 Task: Follow the page of Walmart
Action: Mouse moved to (512, 548)
Screenshot: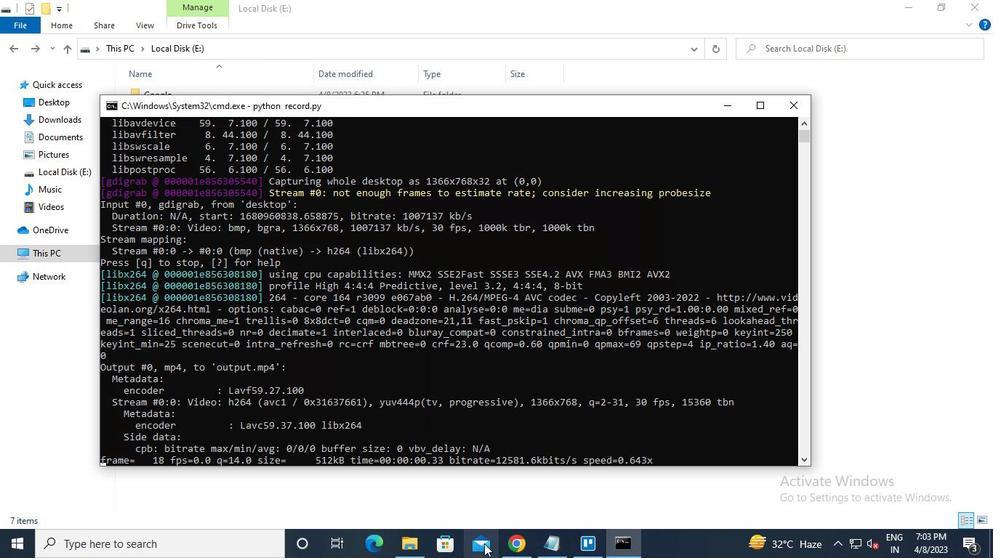 
Action: Mouse pressed left at (512, 548)
Screenshot: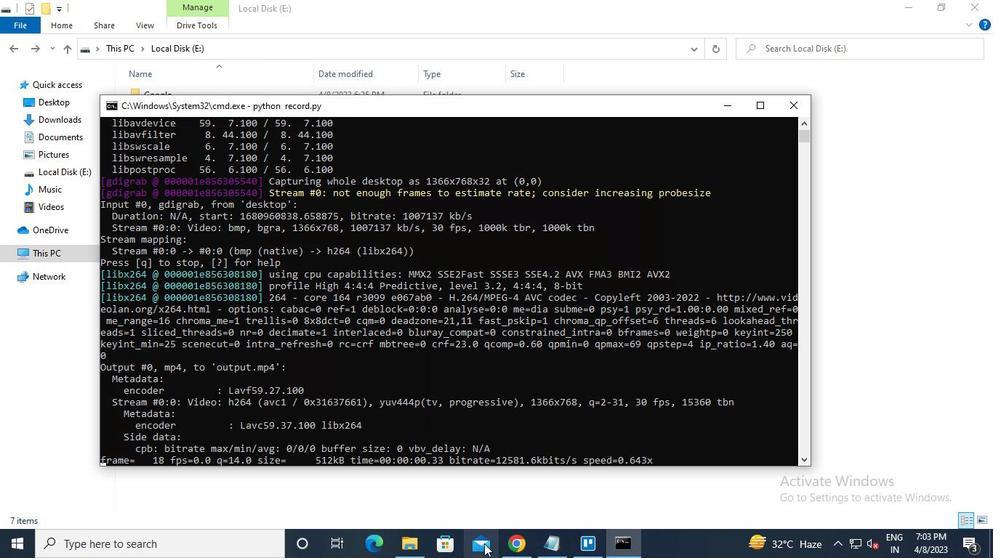 
Action: Mouse moved to (230, 93)
Screenshot: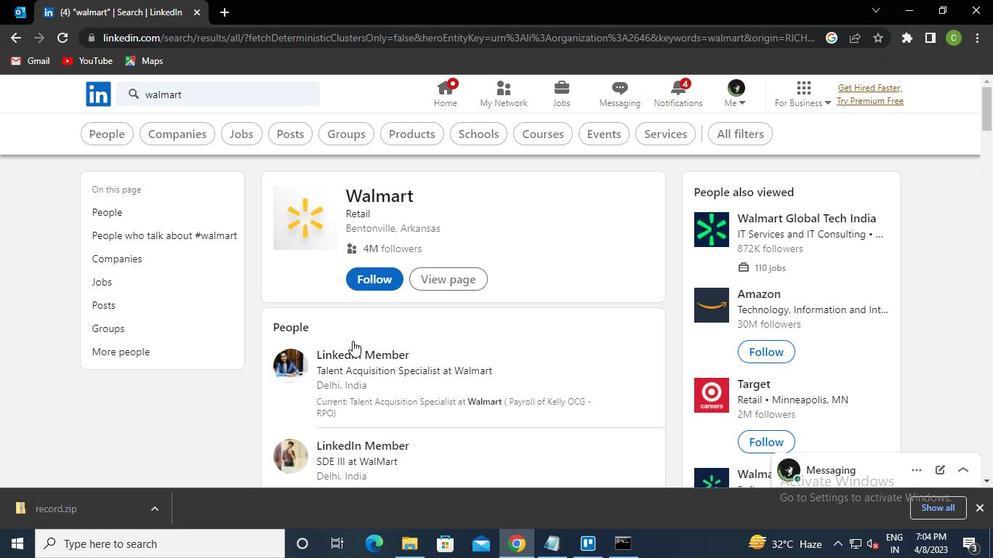 
Action: Mouse pressed left at (230, 93)
Screenshot: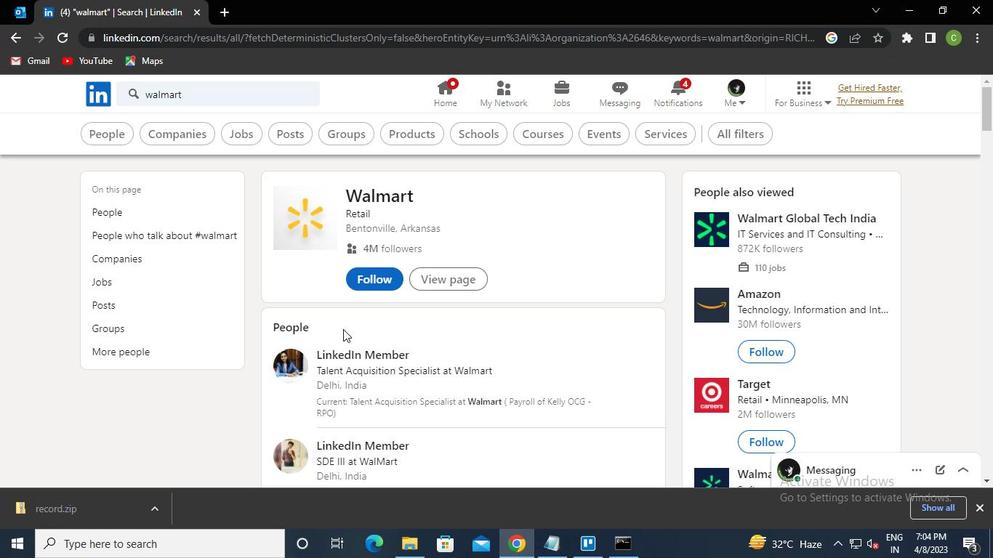 
Action: Keyboard w
Screenshot: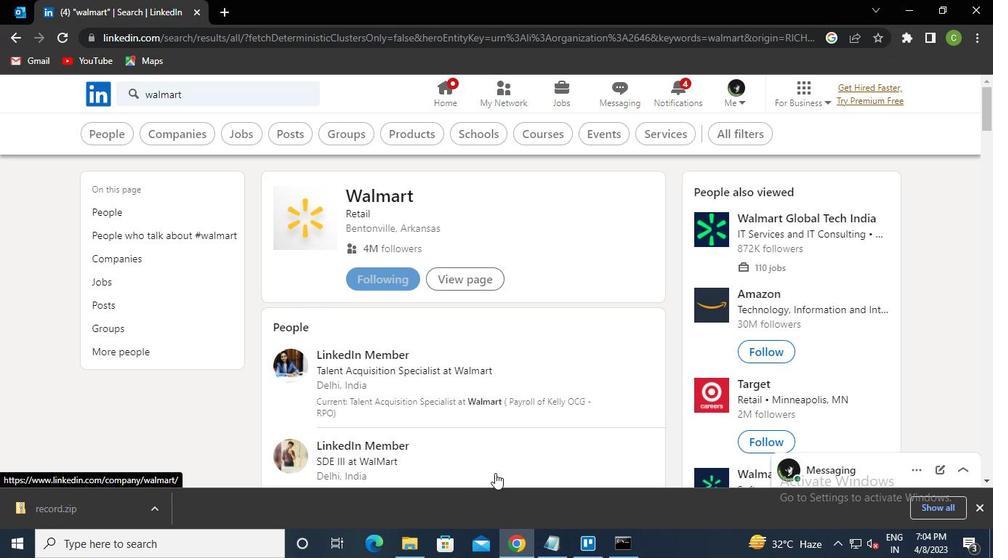 
Action: Keyboard a
Screenshot: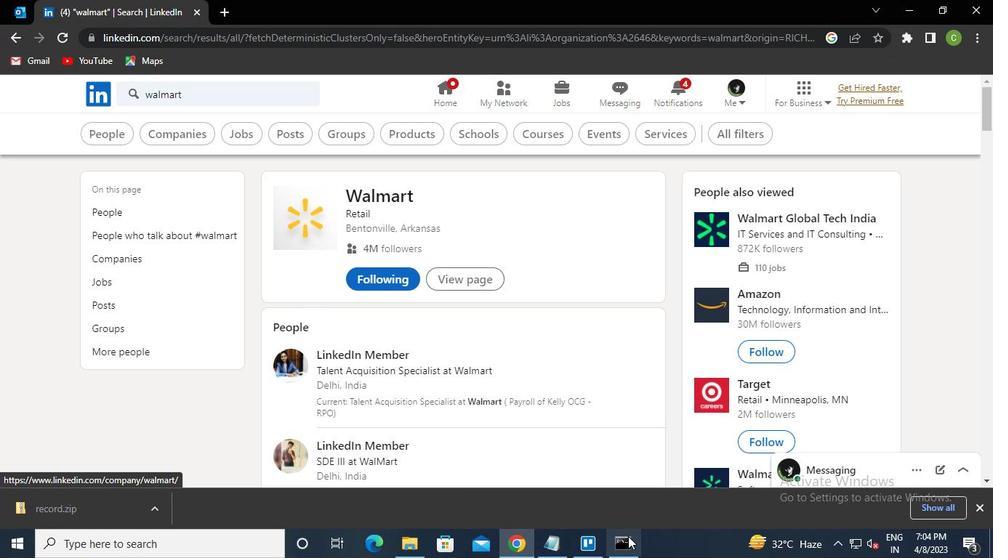 
Action: Keyboard l
Screenshot: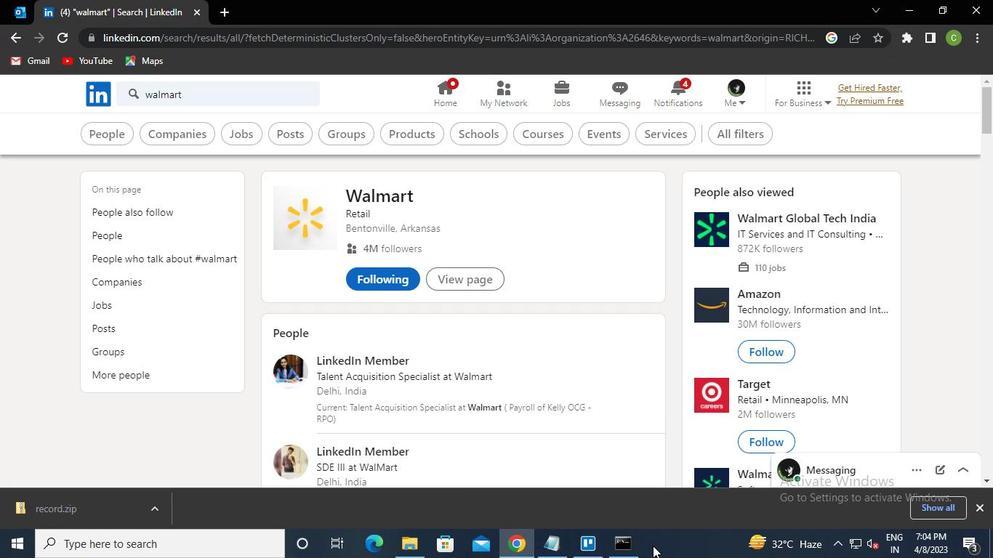 
Action: Keyboard m
Screenshot: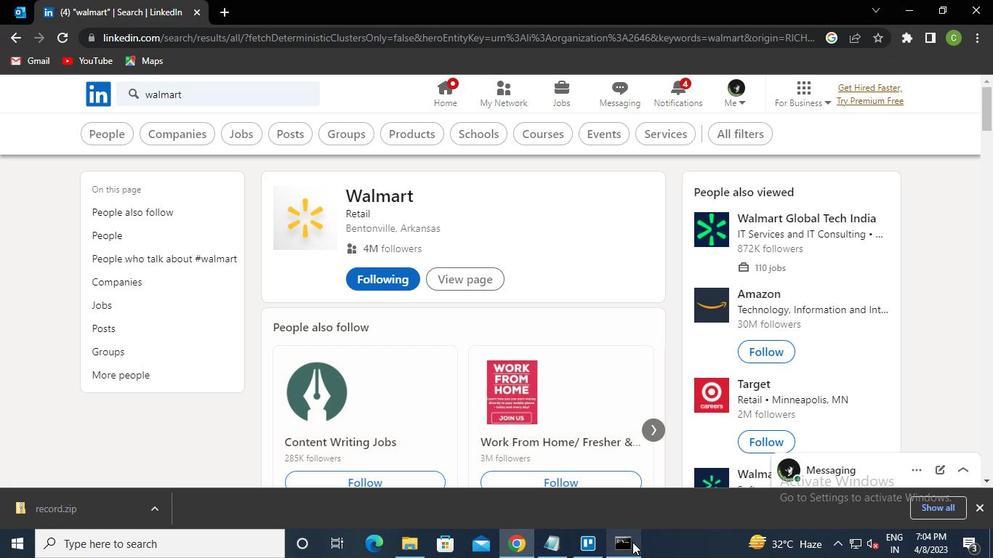 
Action: Keyboard a
Screenshot: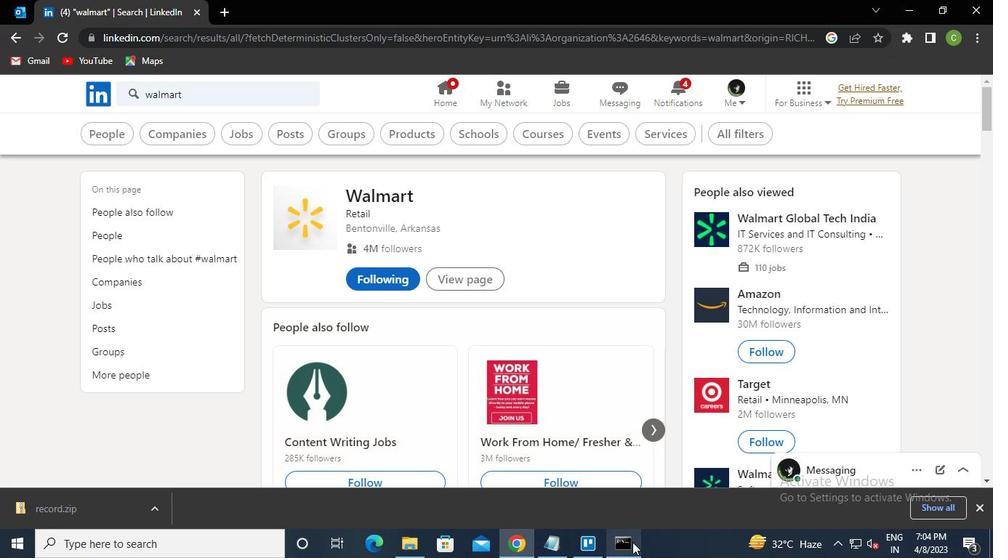 
Action: Keyboard r
Screenshot: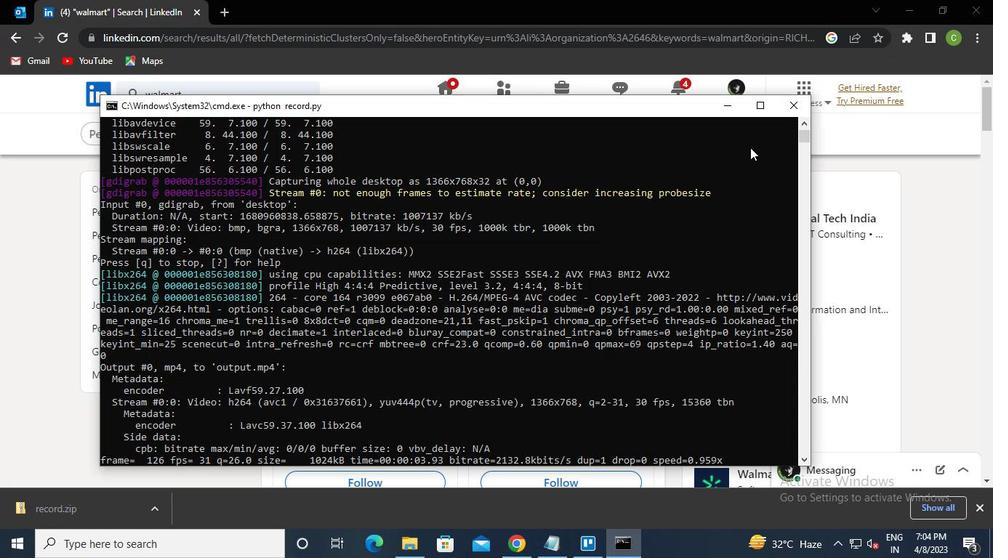
Action: Keyboard t
Screenshot: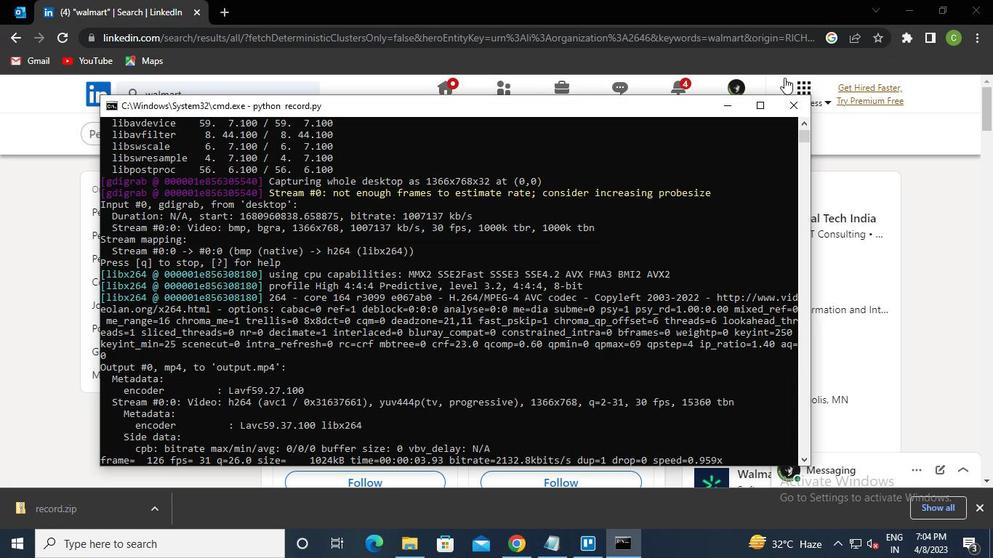 
Action: Keyboard Key.enter
Screenshot: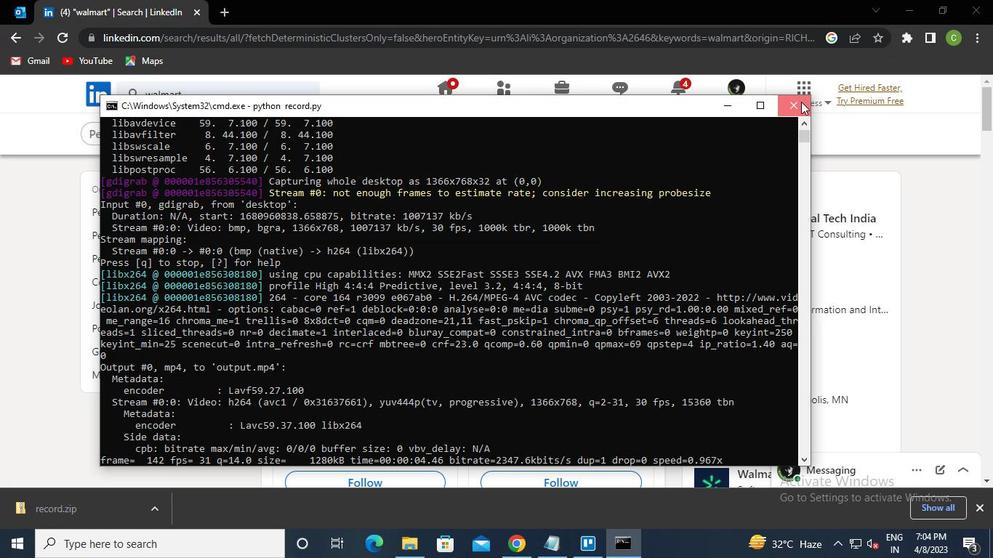 
Action: Mouse moved to (626, 539)
Screenshot: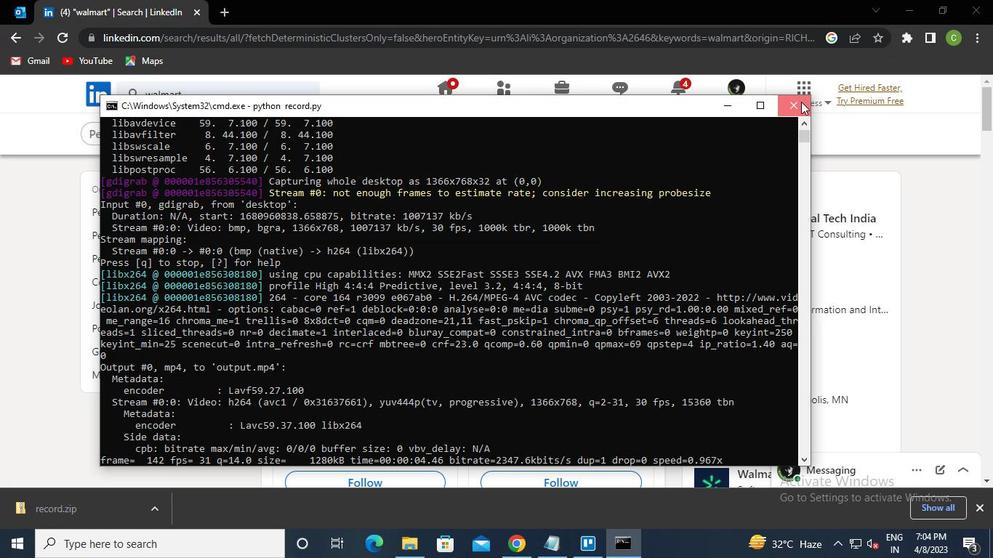
Action: Mouse pressed left at (626, 539)
Screenshot: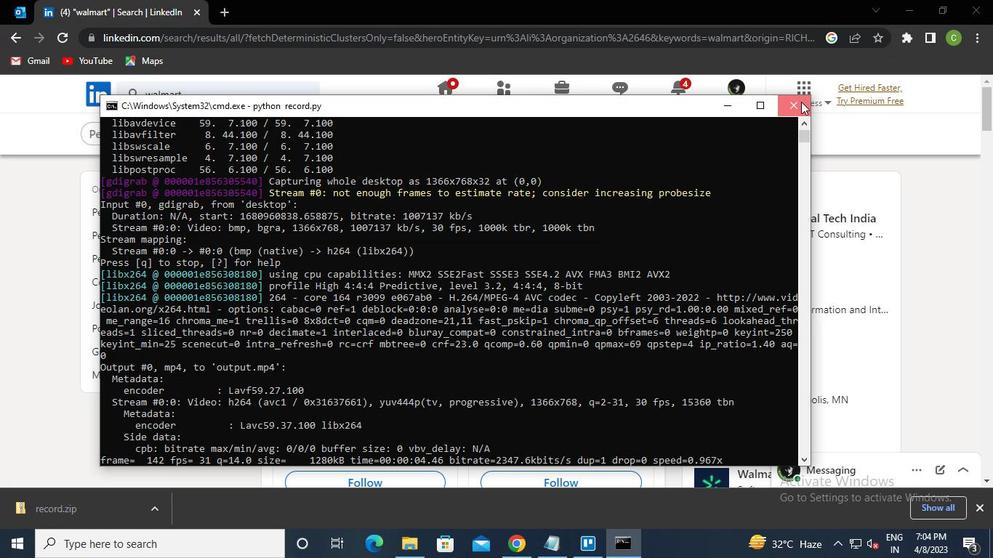
Action: Mouse moved to (775, 91)
Screenshot: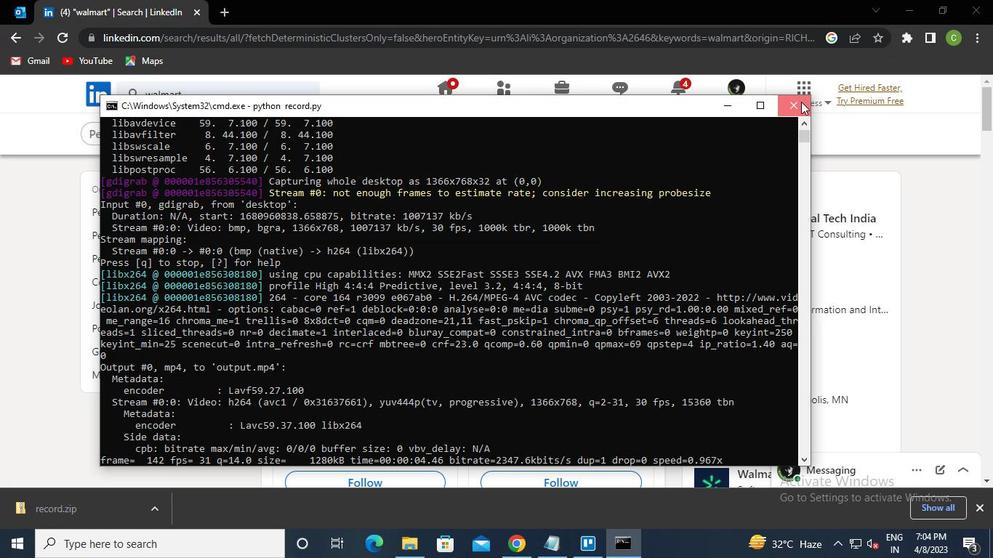 
Action: Mouse pressed left at (775, 91)
Screenshot: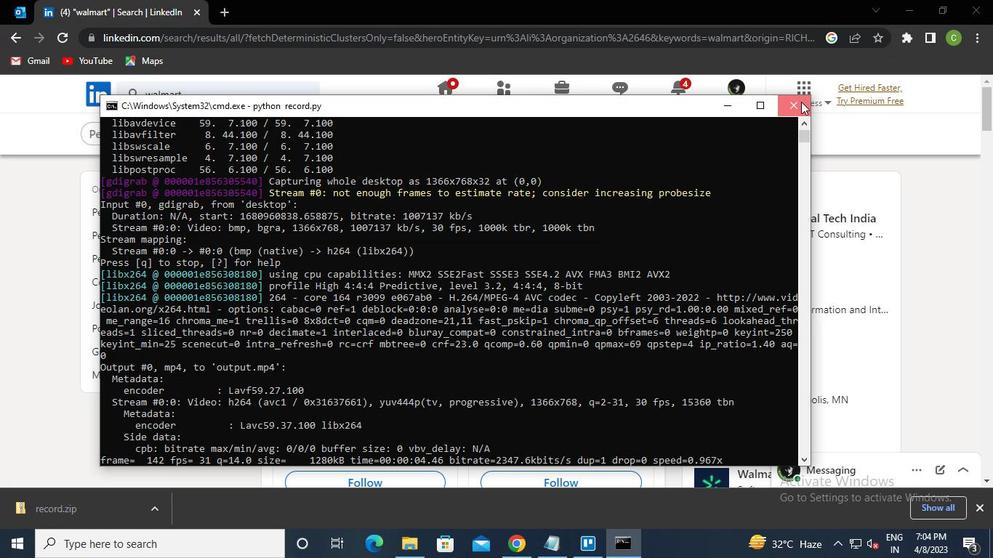 
Action: Mouse moved to (511, 540)
Screenshot: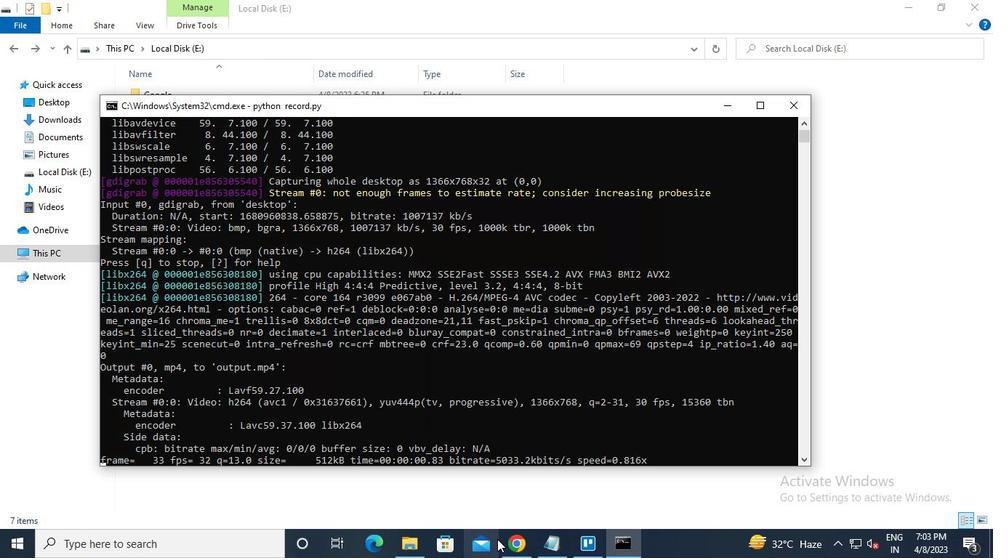 
Action: Mouse pressed left at (511, 540)
Screenshot: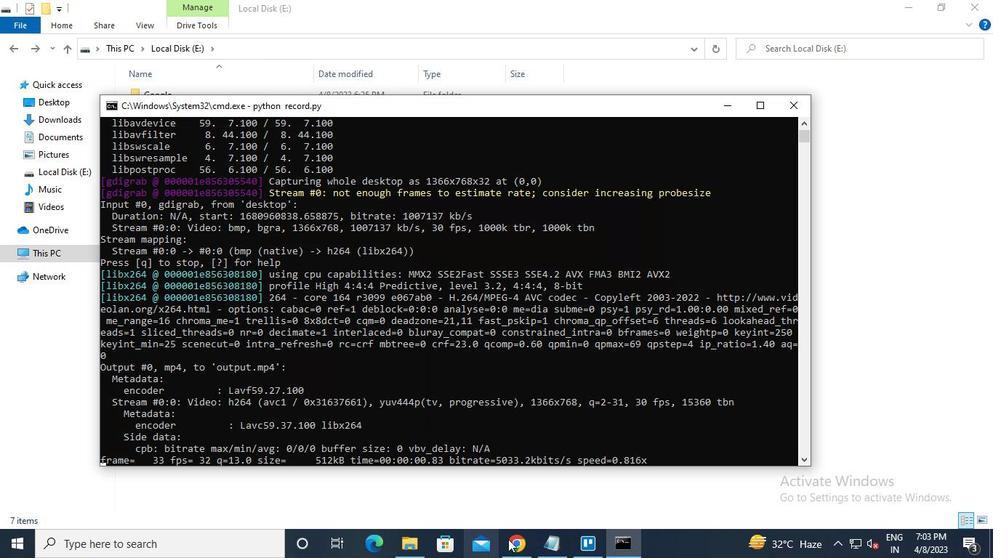 
Action: Mouse moved to (374, 274)
Screenshot: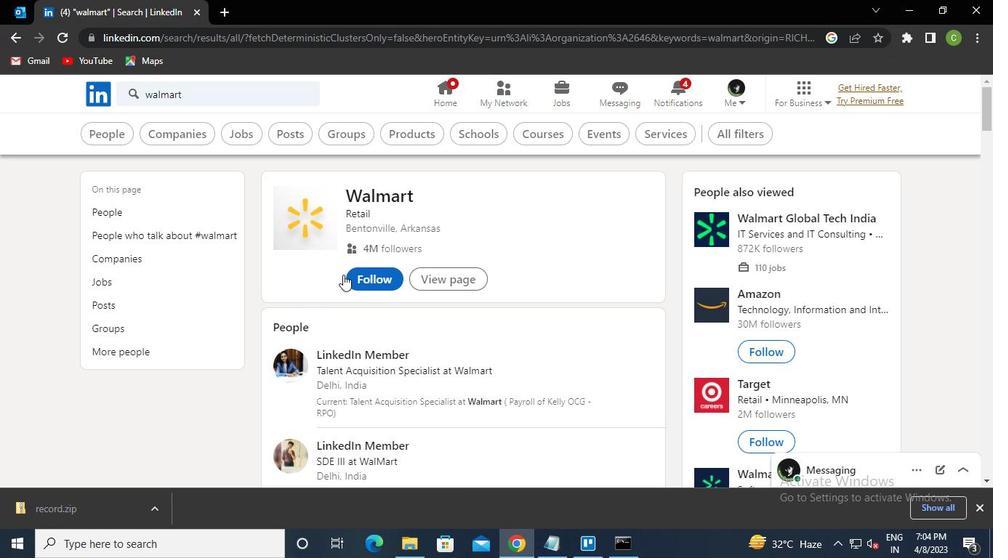 
Action: Mouse pressed left at (374, 274)
Screenshot: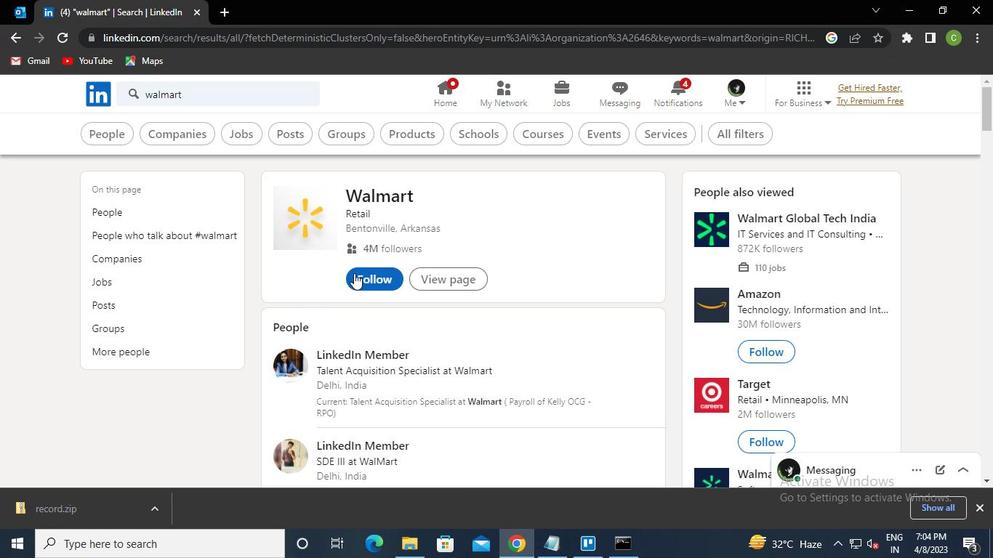 
Action: Mouse moved to (632, 542)
Screenshot: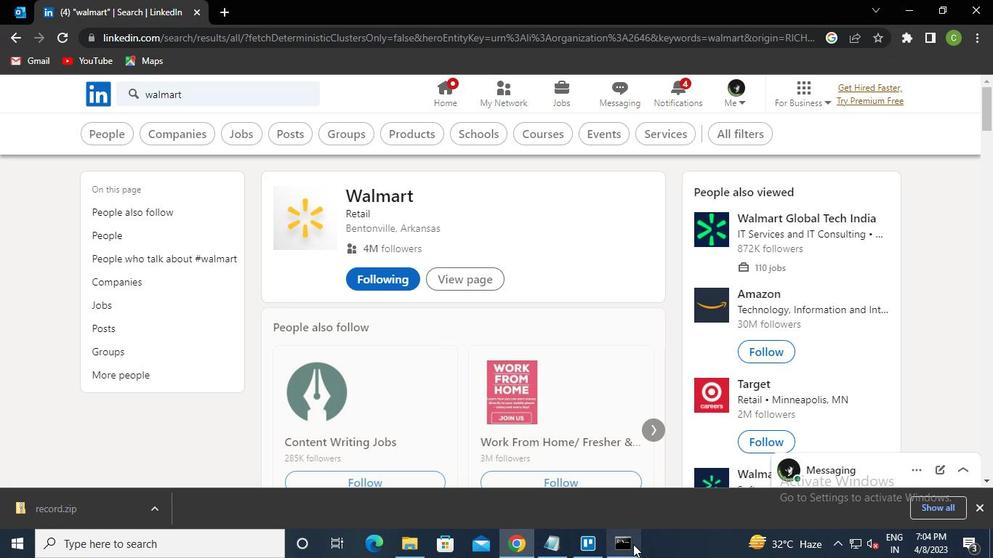 
Action: Mouse pressed left at (632, 542)
Screenshot: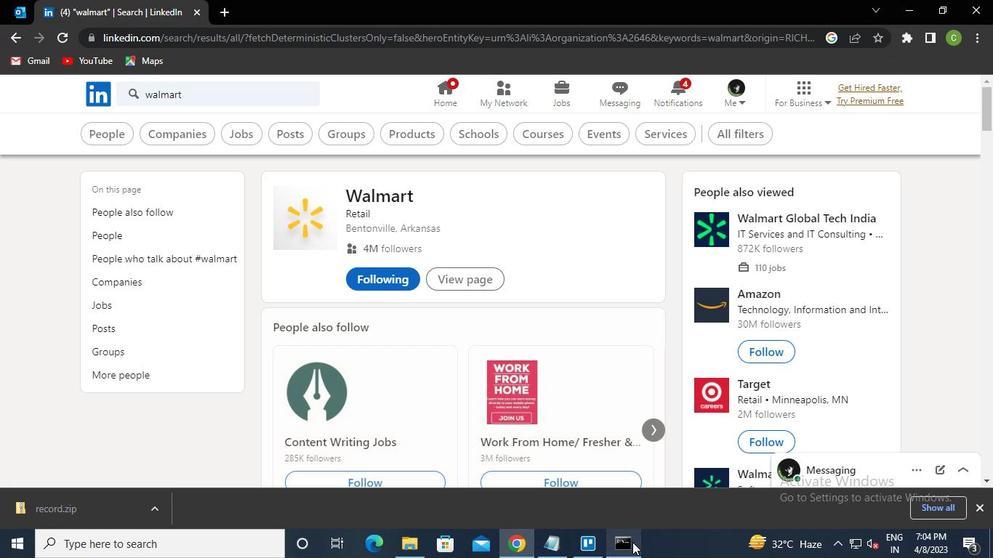 
Action: Mouse moved to (801, 101)
Screenshot: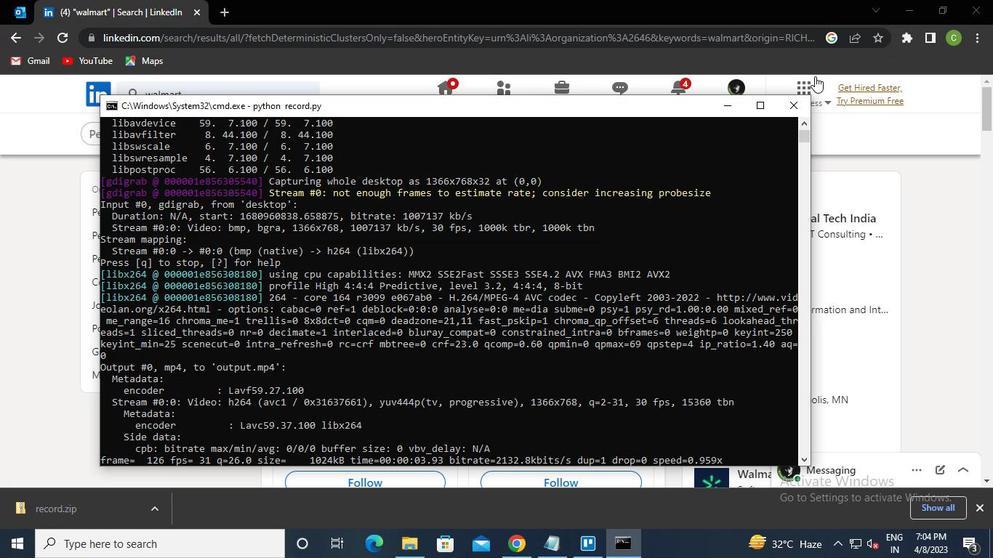 
Action: Mouse pressed left at (801, 101)
Screenshot: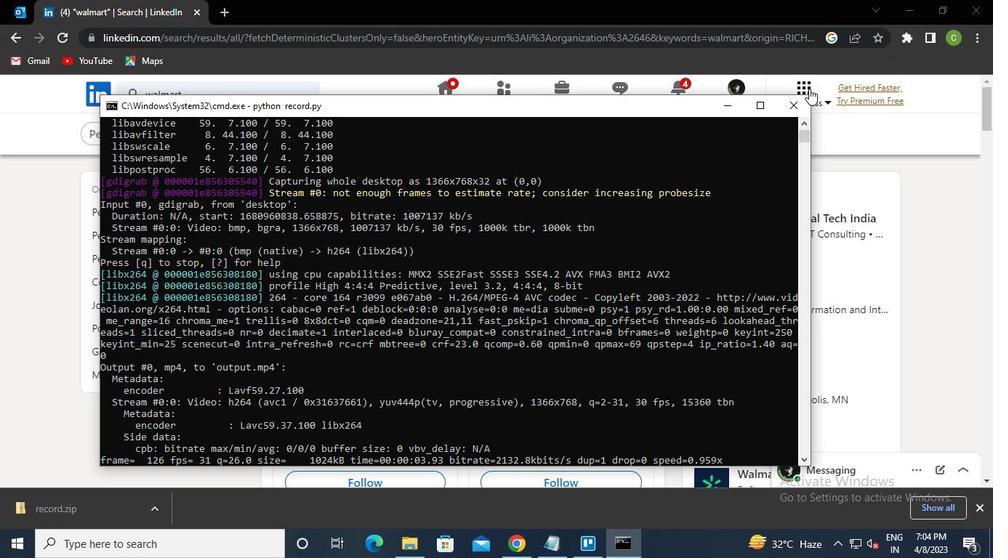 
Action: Mouse moved to (798, 102)
Screenshot: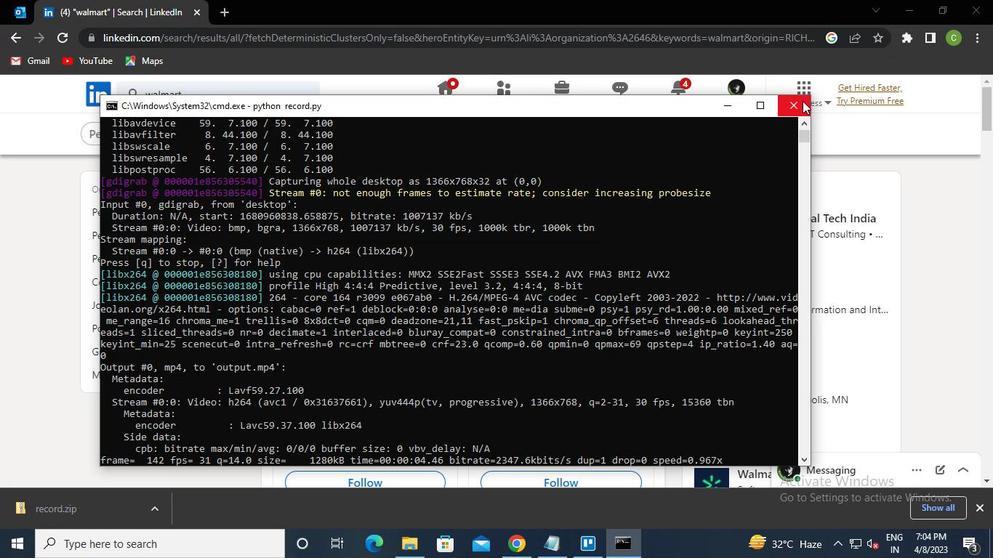 
